 Task: Change the welcome message to "Welcome! Feel free to pick a convenient time from my availability below. I'm looking forward to our upcoming meeting!".
Action: Mouse moved to (890, 75)
Screenshot: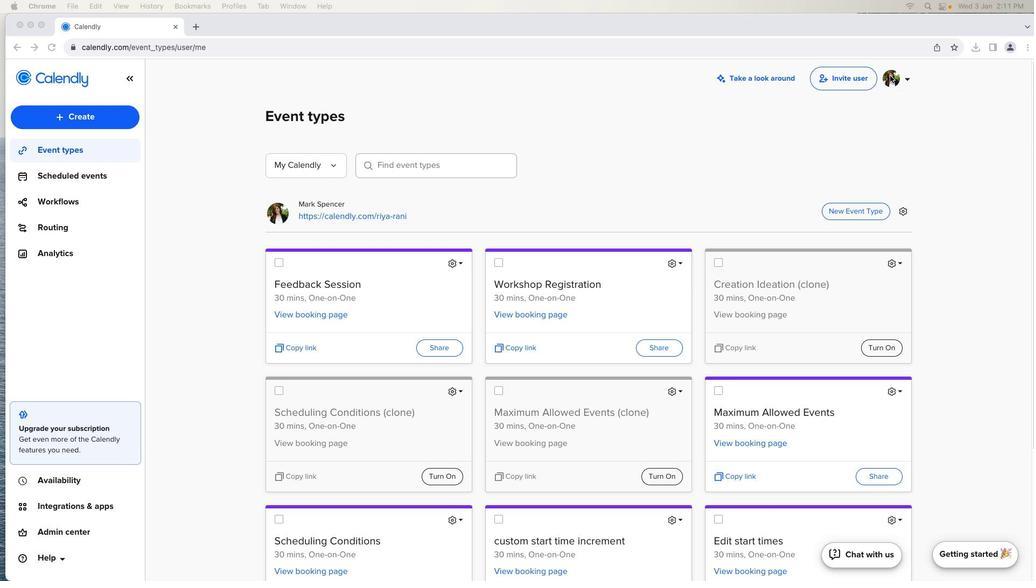 
Action: Mouse pressed left at (890, 75)
Screenshot: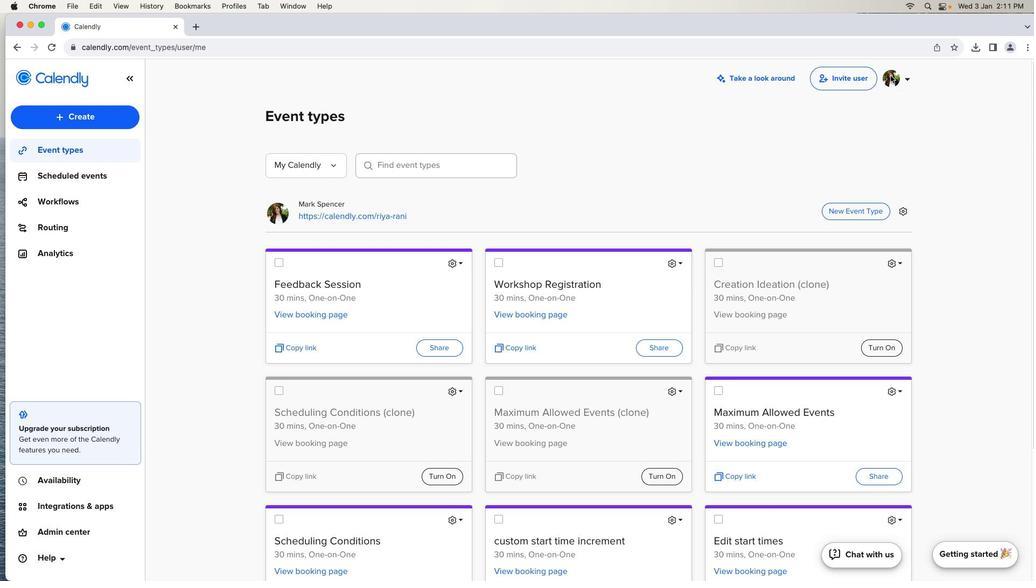 
Action: Mouse moved to (890, 75)
Screenshot: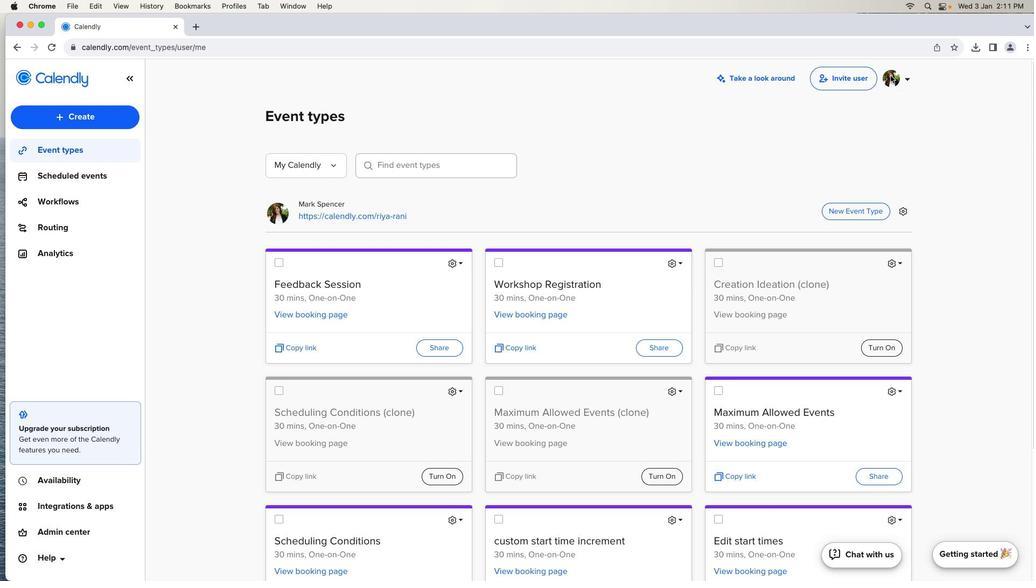 
Action: Mouse pressed left at (890, 75)
Screenshot: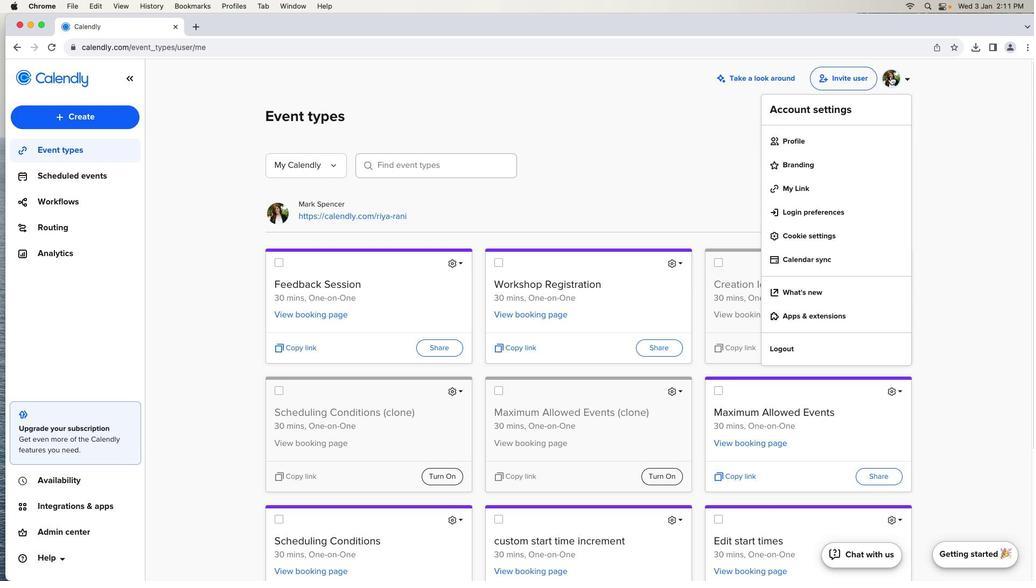 
Action: Mouse moved to (841, 139)
Screenshot: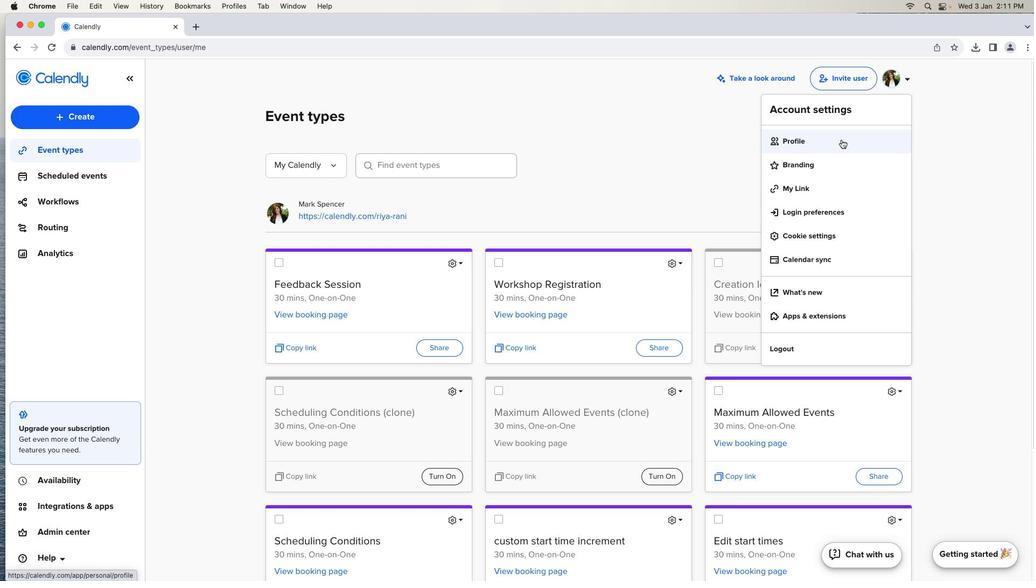 
Action: Mouse pressed left at (841, 139)
Screenshot: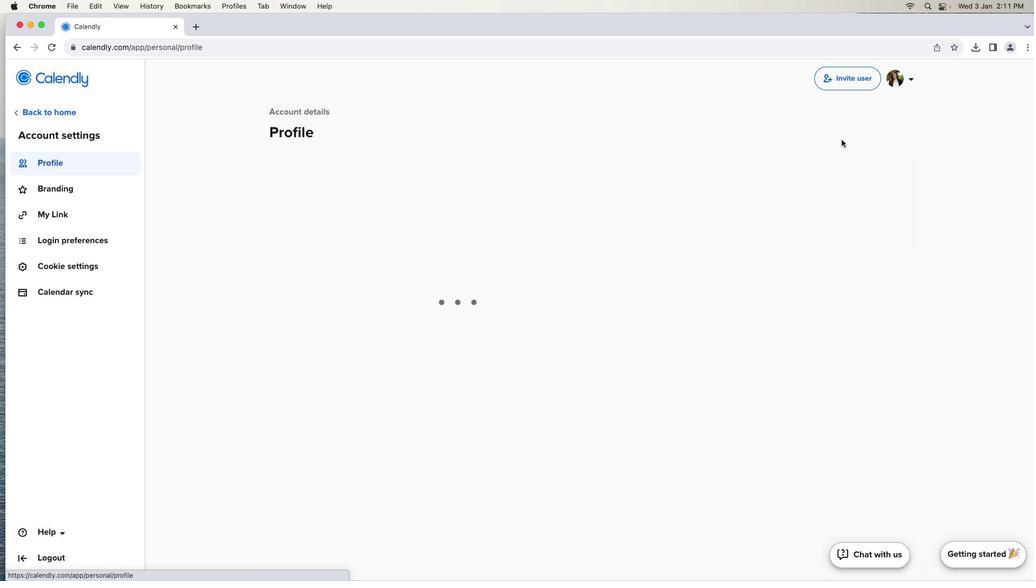 
Action: Mouse moved to (455, 334)
Screenshot: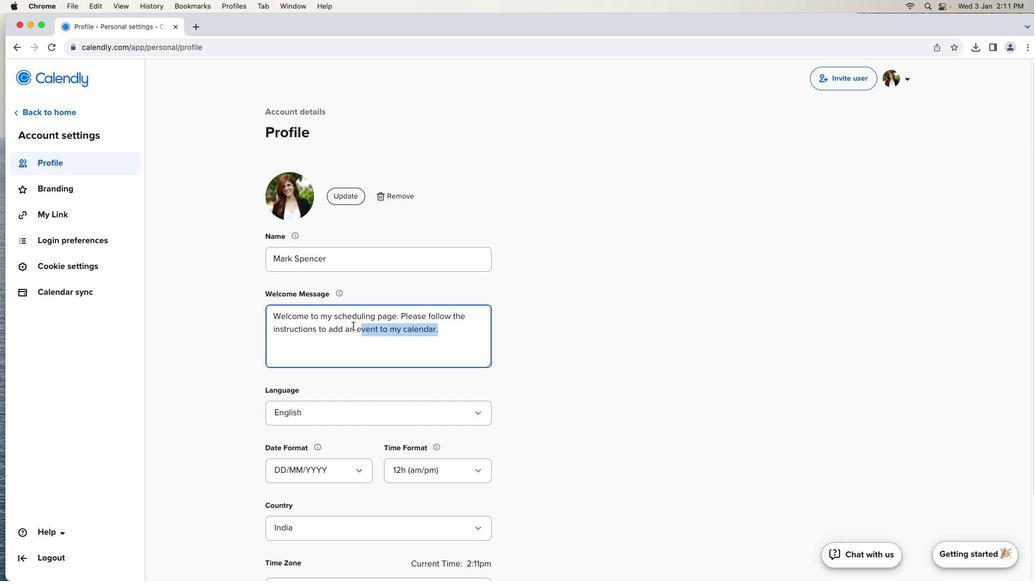
Action: Mouse pressed left at (455, 334)
Screenshot: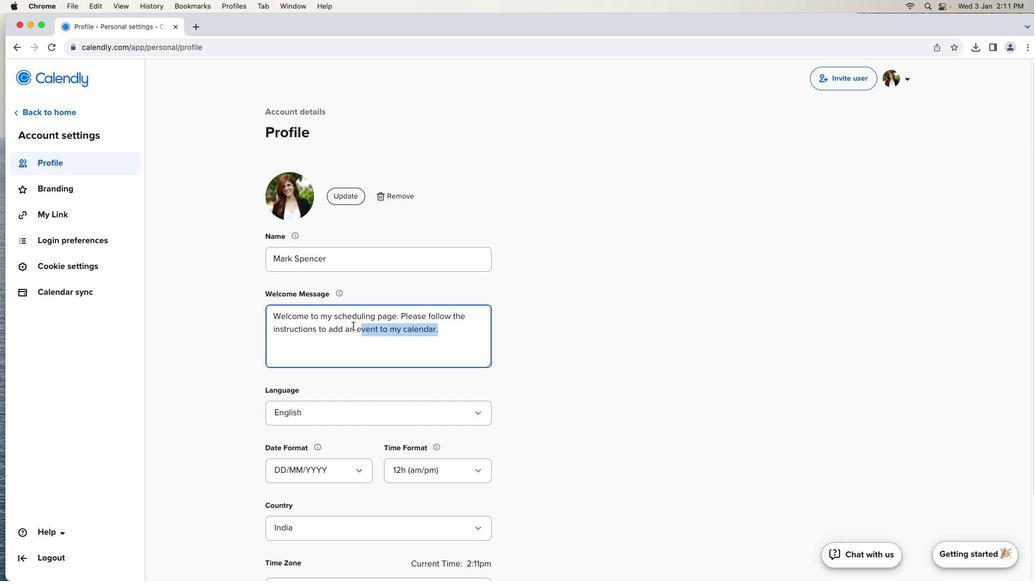 
Action: Mouse moved to (270, 317)
Screenshot: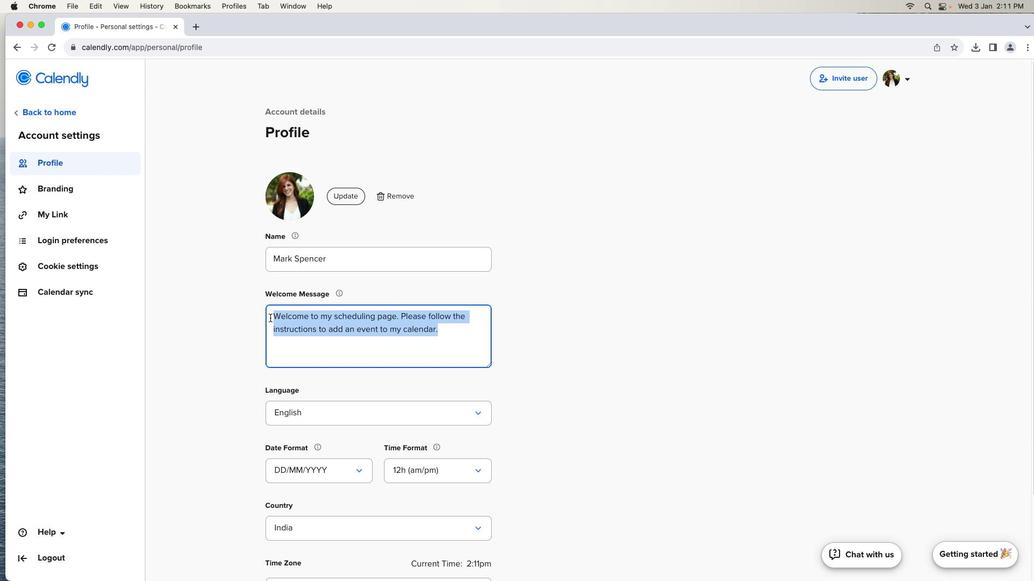 
Action: Key pressed Key.backspaceKey.shift'W''e''l''c''o''m''e'Key.shift'!'Key.spaceKey.shift'F''e''e''l'Key.space'f''r''e''e'Key.space't''o'Key.space'p''i''c''k'Key.space'a'Key.space'c''o''n''v''e''n''i''e''n''t'Key.space't''i''m''e'Key.space'f''r''o''m'Key.space'm''y'Key.space'a''v''a''i''l''a''b''i''l''i''t''y'Key.space'b''e''l''o''w''.'Key.spaceKey.shift'I'"'"'m'Key.space'l''o''o''k''i''n''g'Key.space'f''o''r''w''a''r''d'Key.space't''o'Key.space'o''u''r'Key.space'u''p''c''o''m''i''n''g'Key.space'm''e''e''t''i''n''g'Key.shift'!''.'
Screenshot: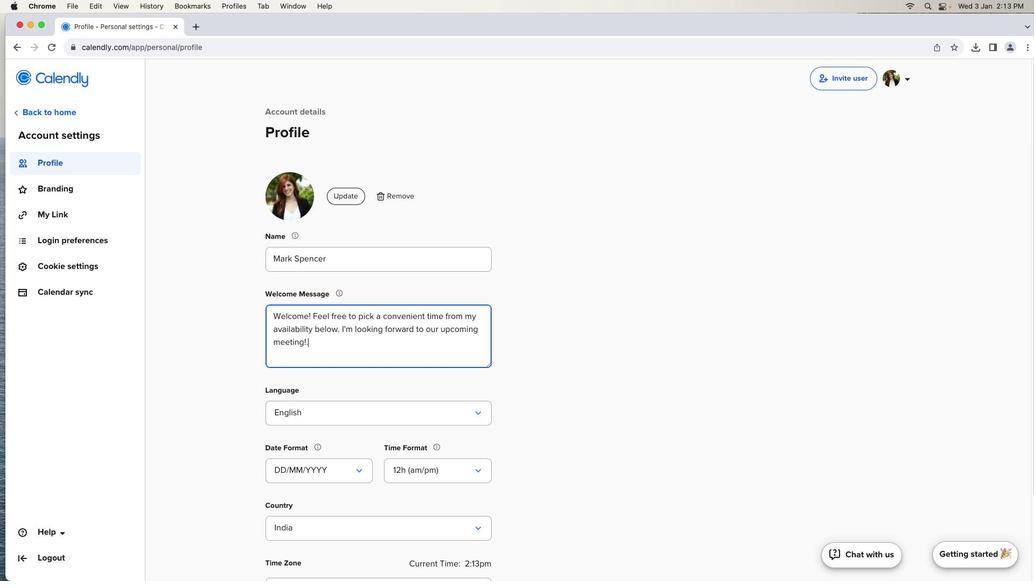 
Action: Mouse moved to (525, 412)
Screenshot: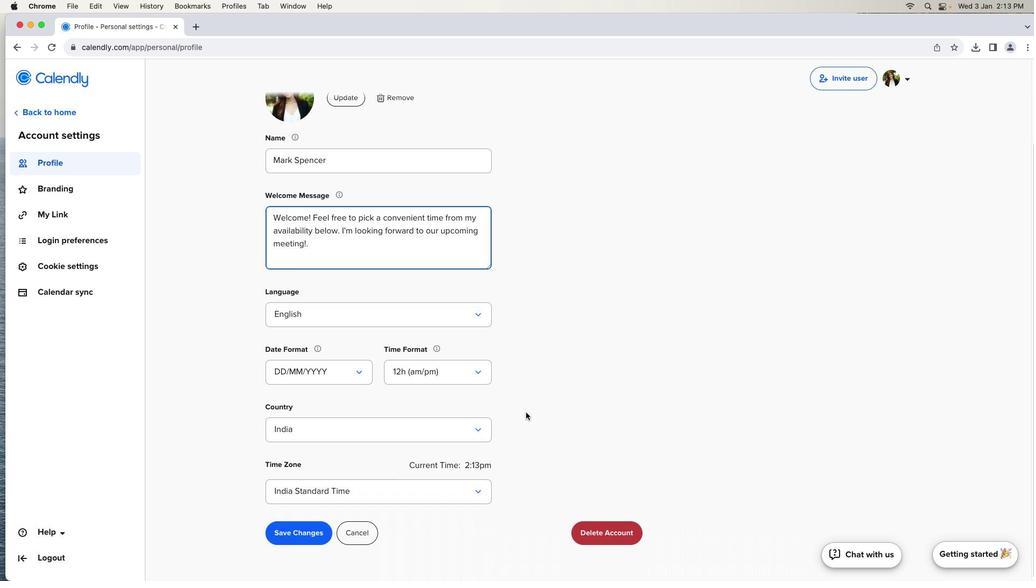 
Action: Mouse scrolled (525, 412) with delta (0, 0)
Screenshot: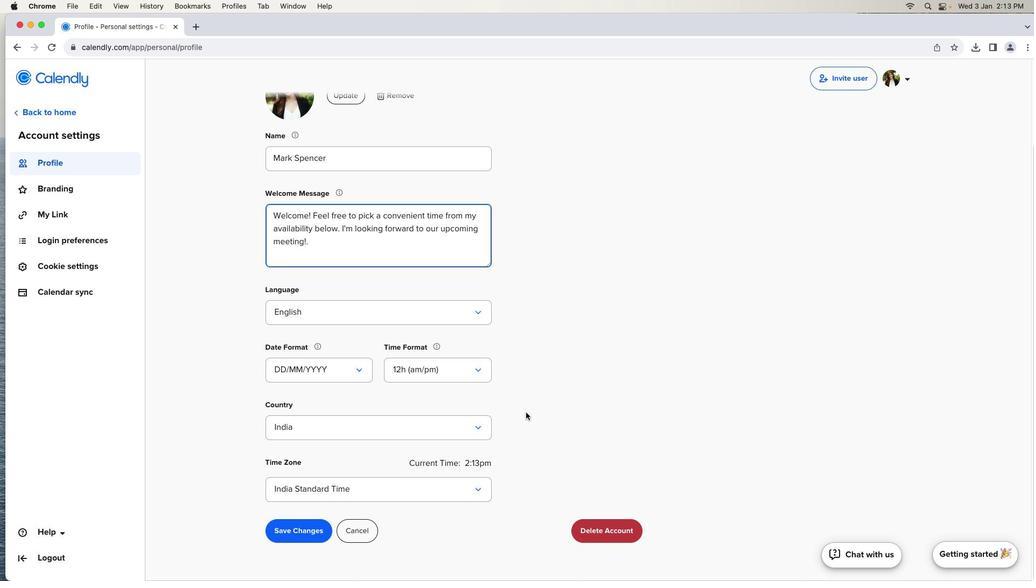 
Action: Mouse scrolled (525, 412) with delta (0, 0)
Screenshot: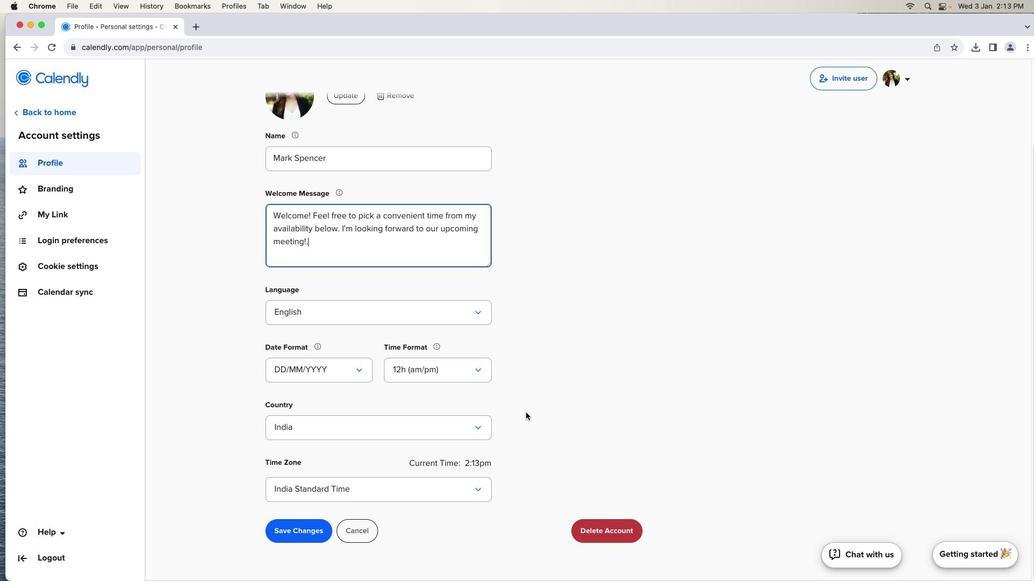 
Action: Mouse scrolled (525, 412) with delta (0, -1)
Screenshot: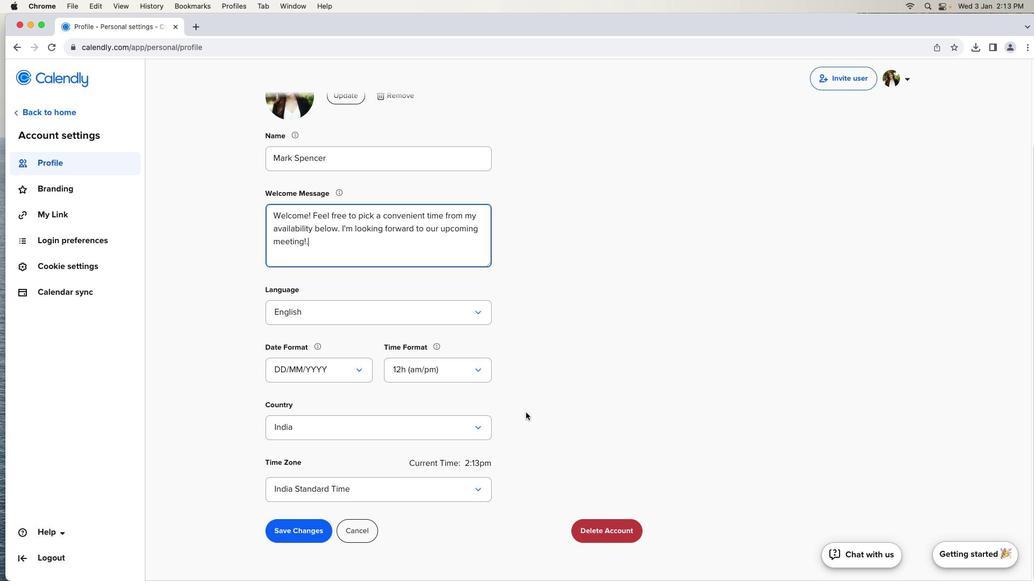 
Action: Mouse scrolled (525, 412) with delta (0, -2)
Screenshot: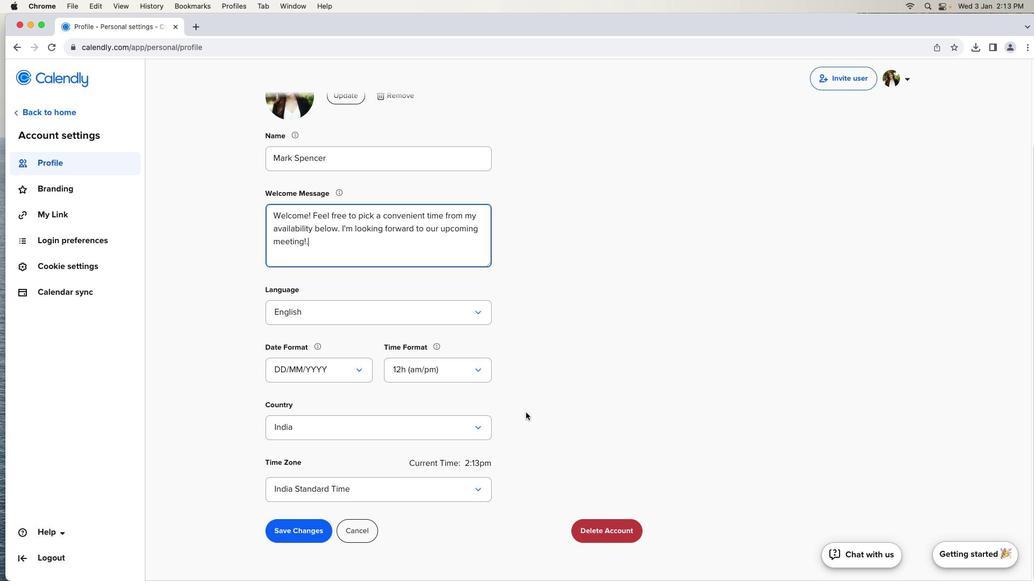 
Action: Mouse scrolled (525, 412) with delta (0, 0)
Screenshot: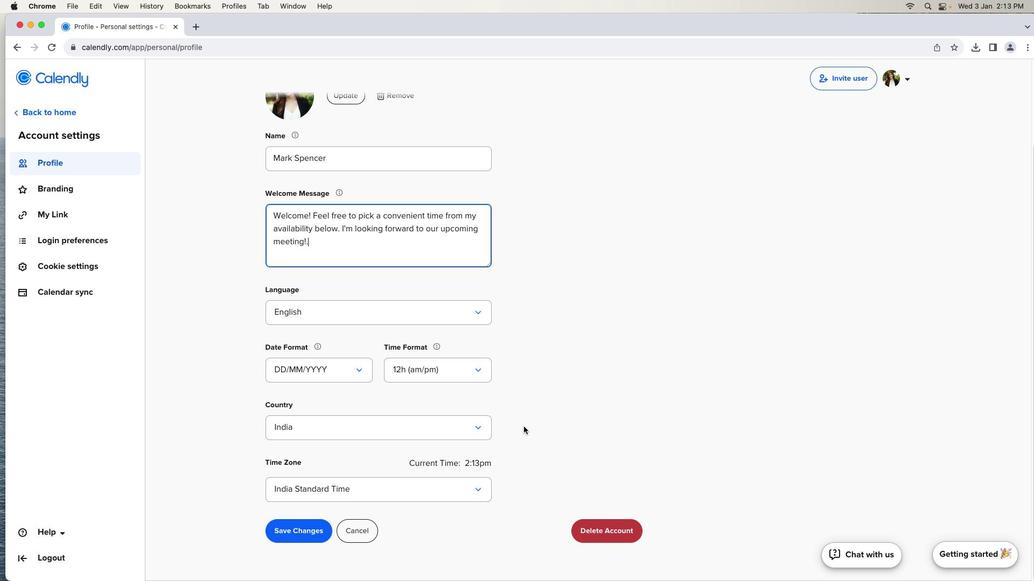 
Action: Mouse scrolled (525, 412) with delta (0, 0)
Screenshot: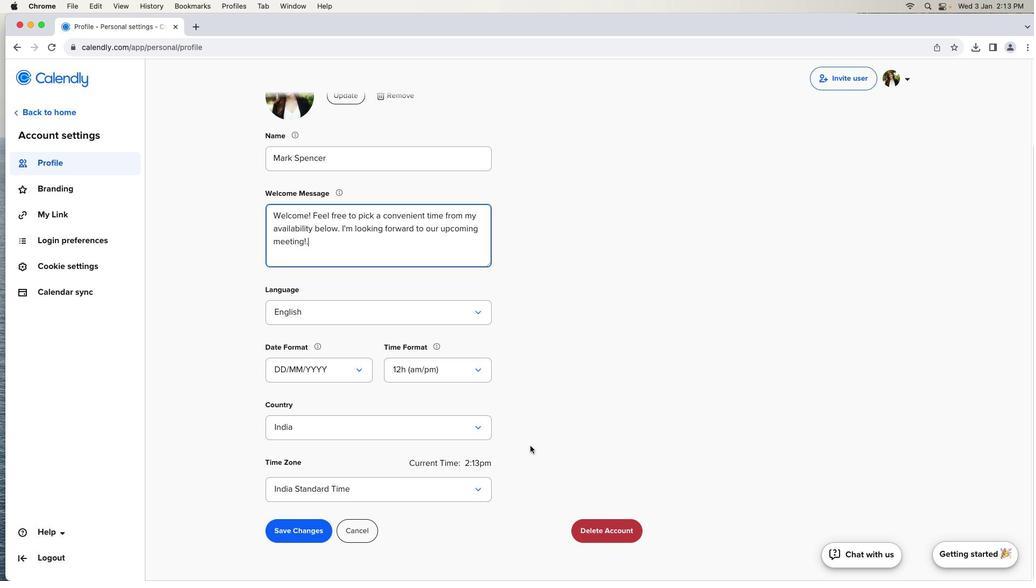 
Action: Mouse scrolled (525, 412) with delta (0, -1)
Screenshot: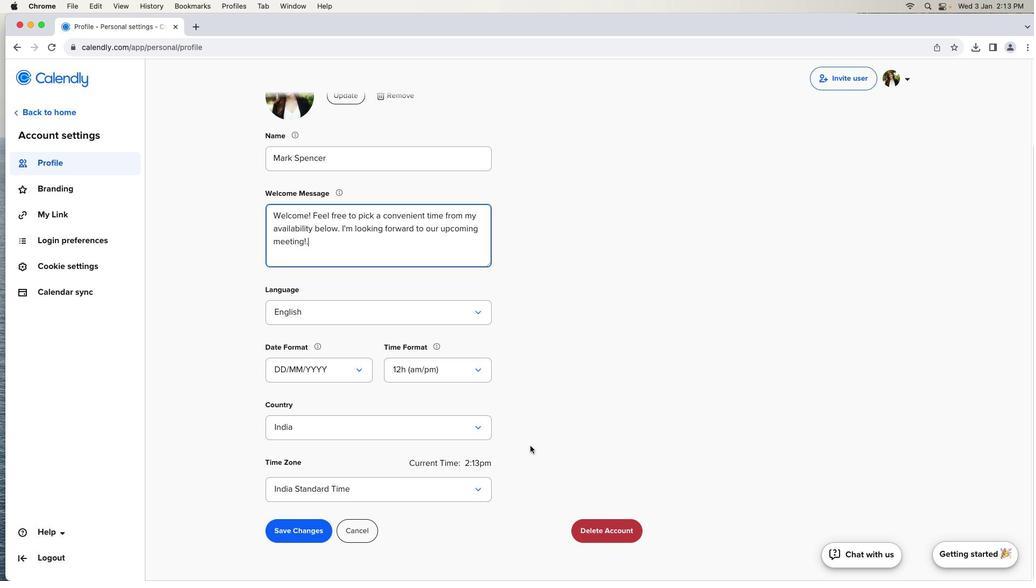 
Action: Mouse scrolled (525, 412) with delta (0, -2)
Screenshot: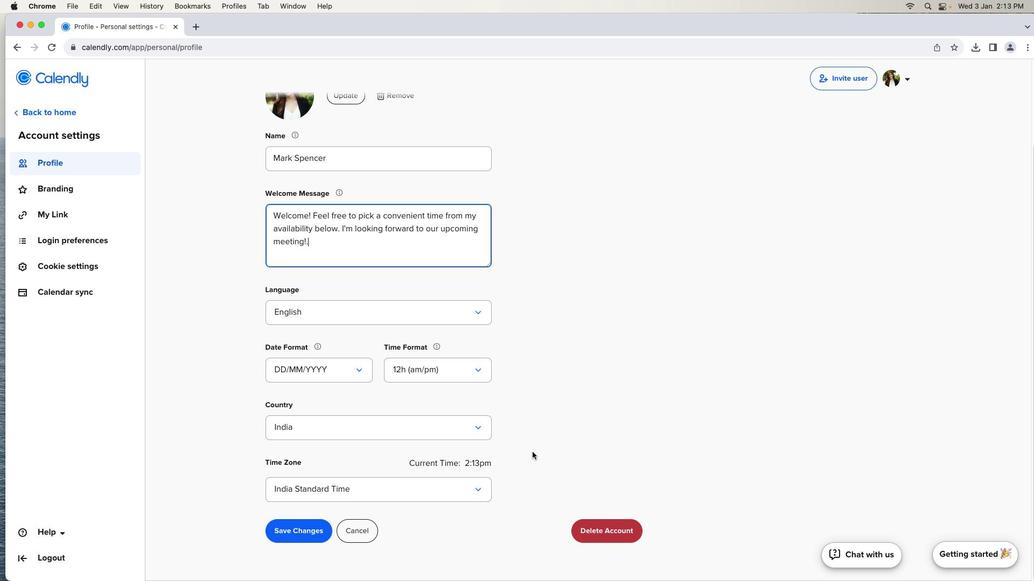 
Action: Mouse scrolled (525, 412) with delta (0, -3)
Screenshot: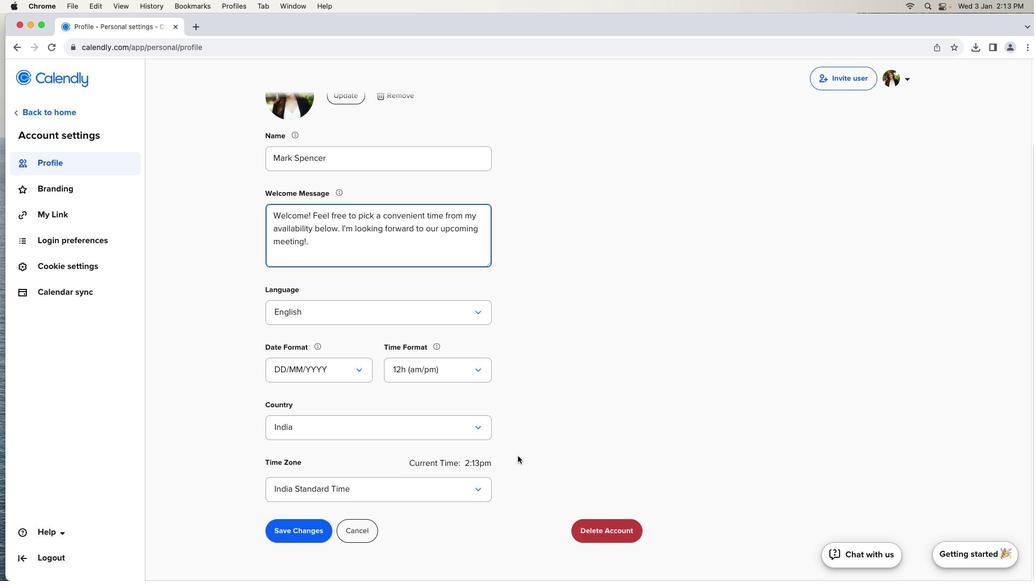 
Action: Mouse moved to (301, 537)
Screenshot: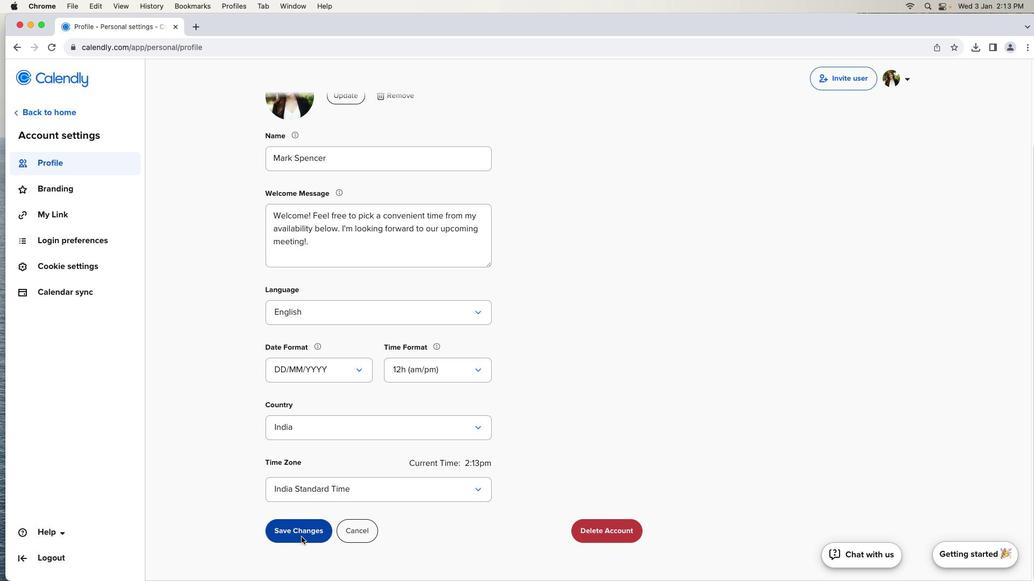 
Action: Mouse pressed left at (301, 537)
Screenshot: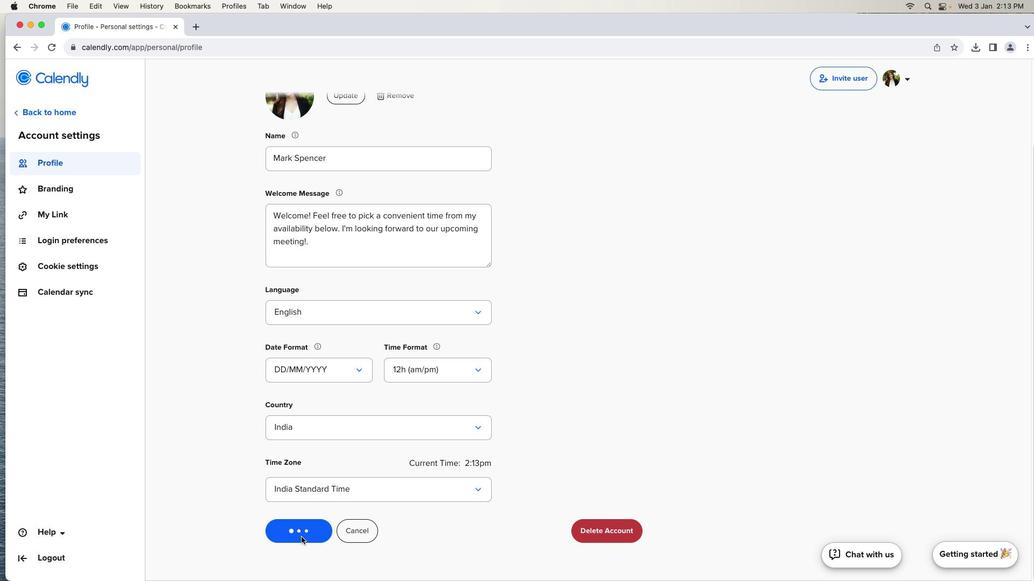
Action: Mouse moved to (304, 536)
Screenshot: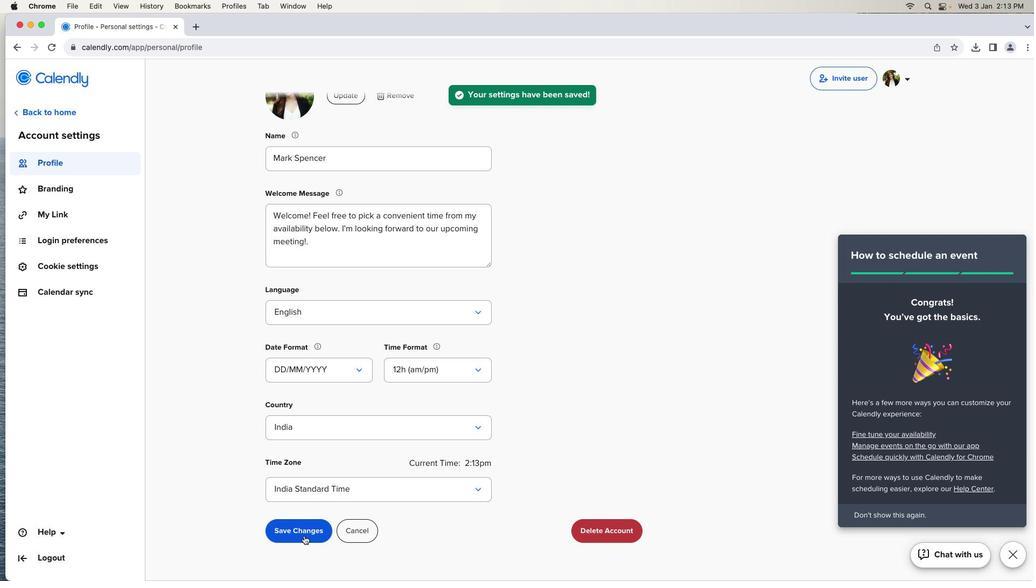 
